 Task: Create Workspace Email Marketing Agencies Workspace description Manage and track company capital expenditures and investments. Workspace type Marketing 
Action: Mouse moved to (416, 83)
Screenshot: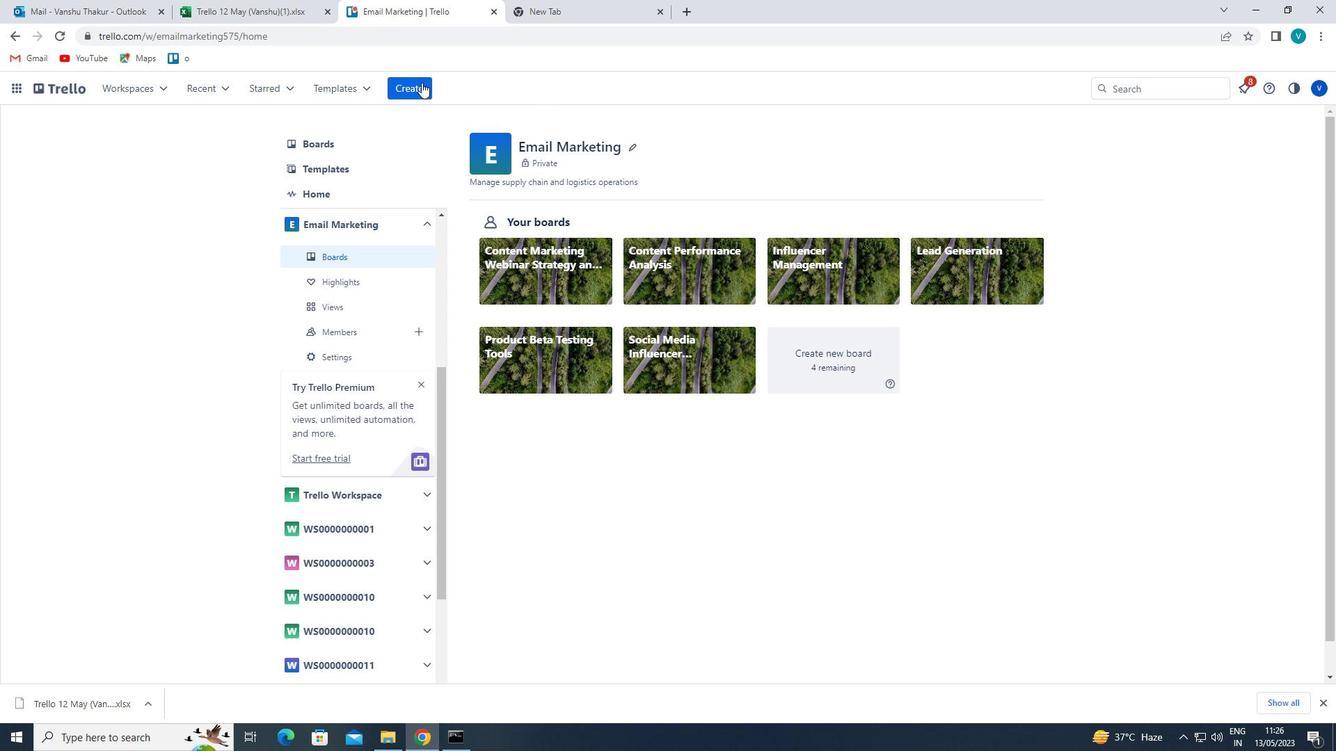 
Action: Mouse pressed left at (416, 83)
Screenshot: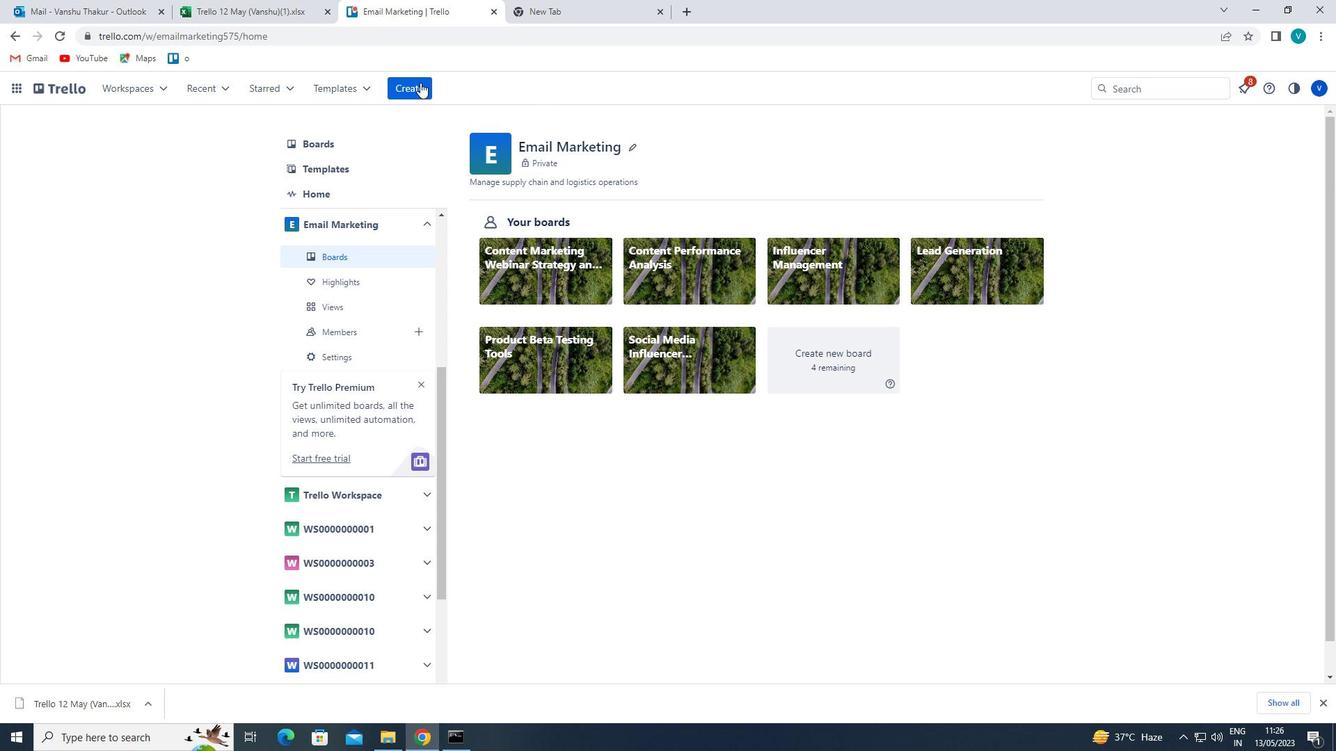 
Action: Mouse moved to (447, 224)
Screenshot: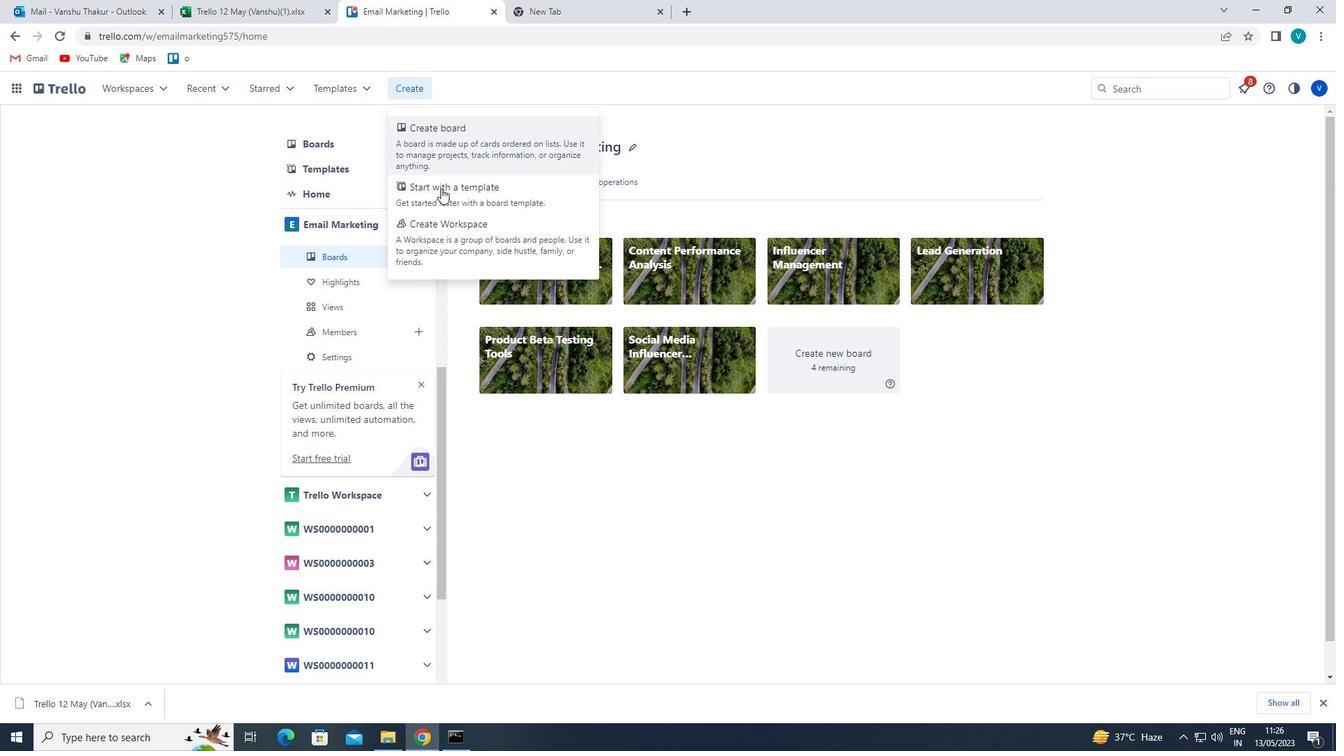 
Action: Mouse pressed left at (447, 224)
Screenshot: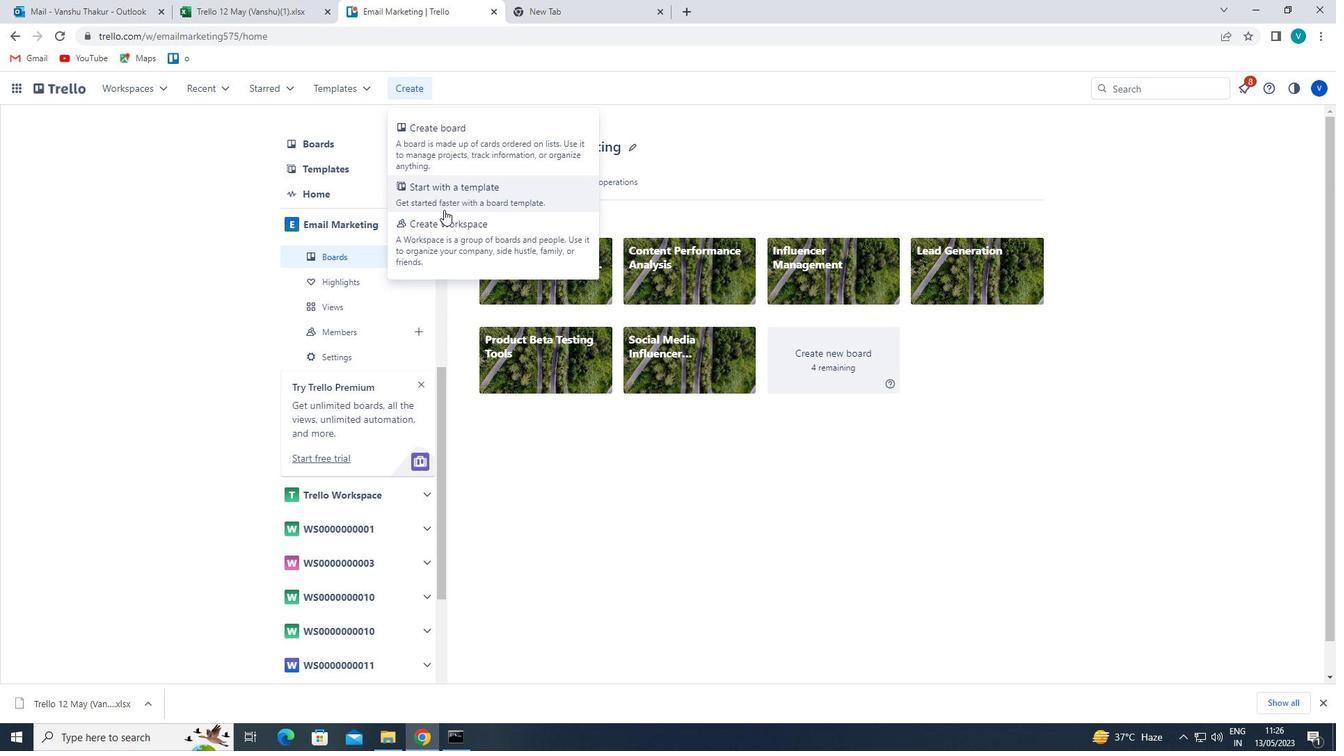 
Action: Mouse moved to (451, 264)
Screenshot: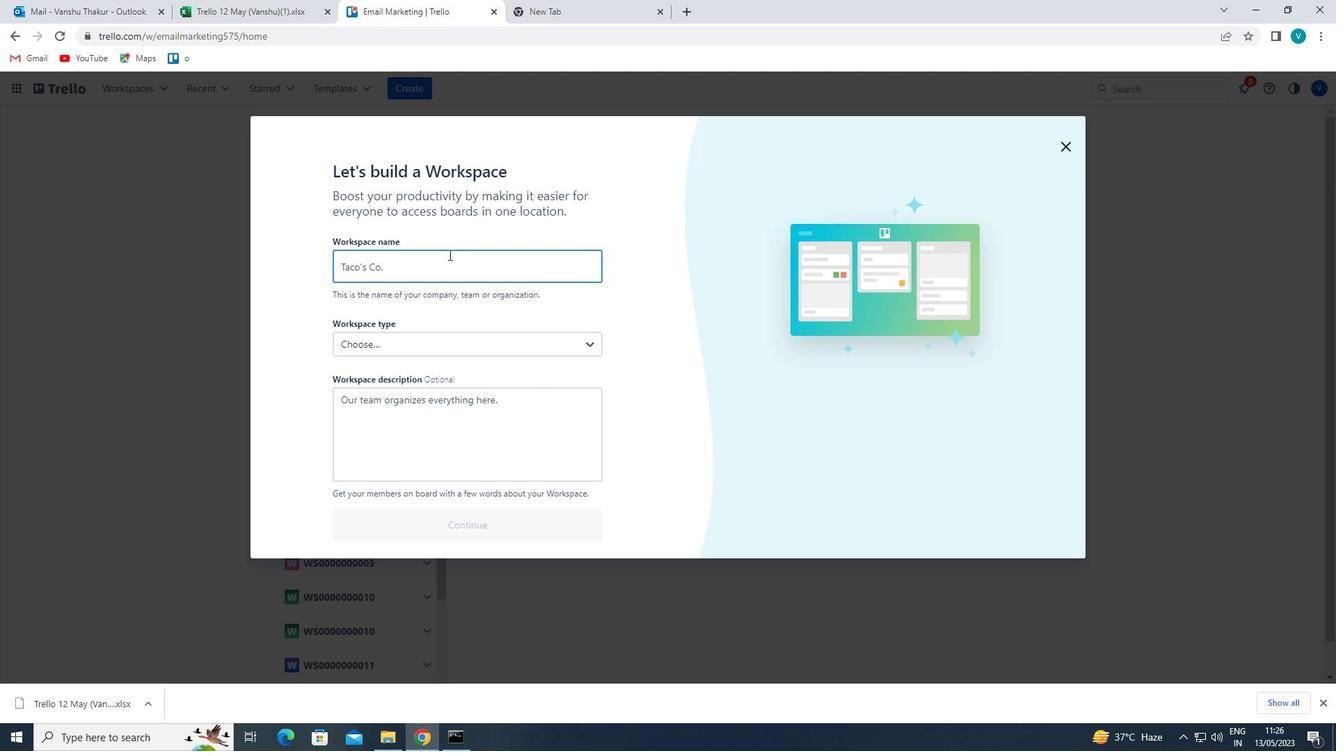 
Action: Mouse pressed left at (451, 264)
Screenshot: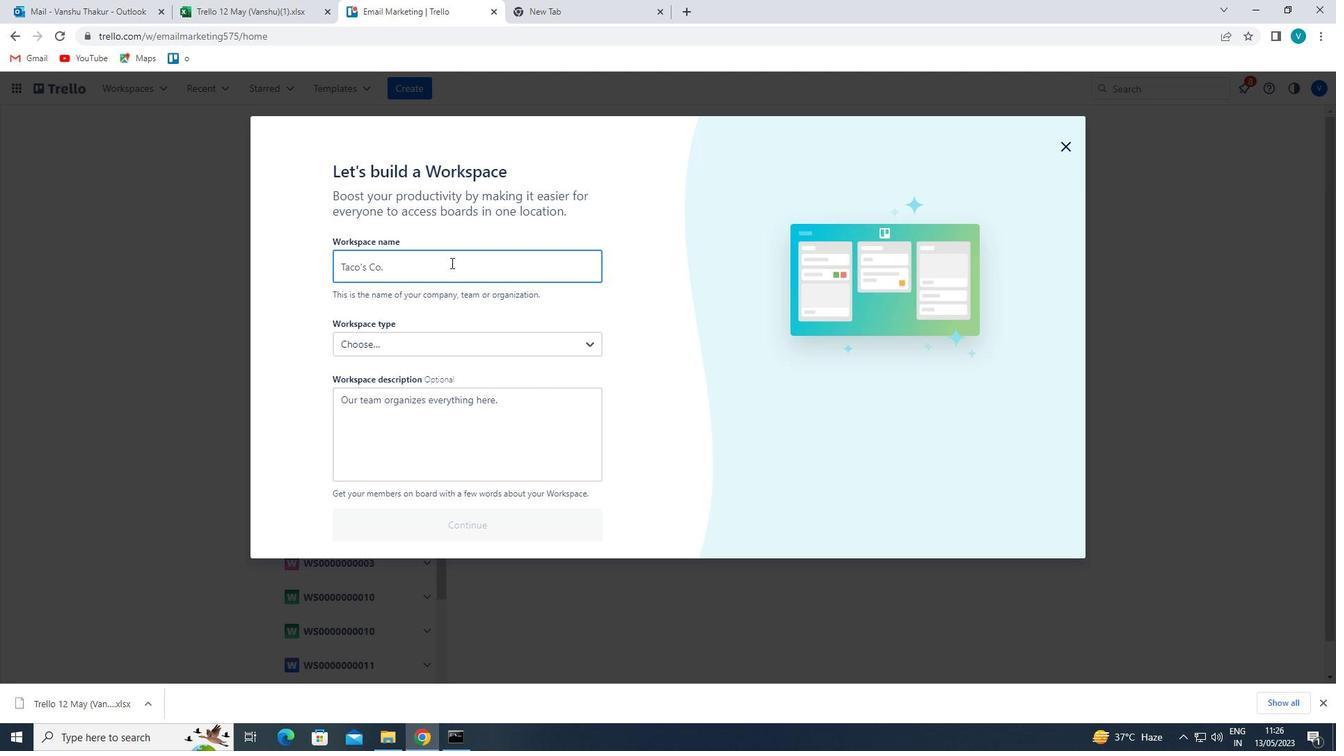 
Action: Key pressed <Key.shift>EMAIL<Key.space><Key.shift>MARKETING<Key.space><Key.shift>AGENCIES
Screenshot: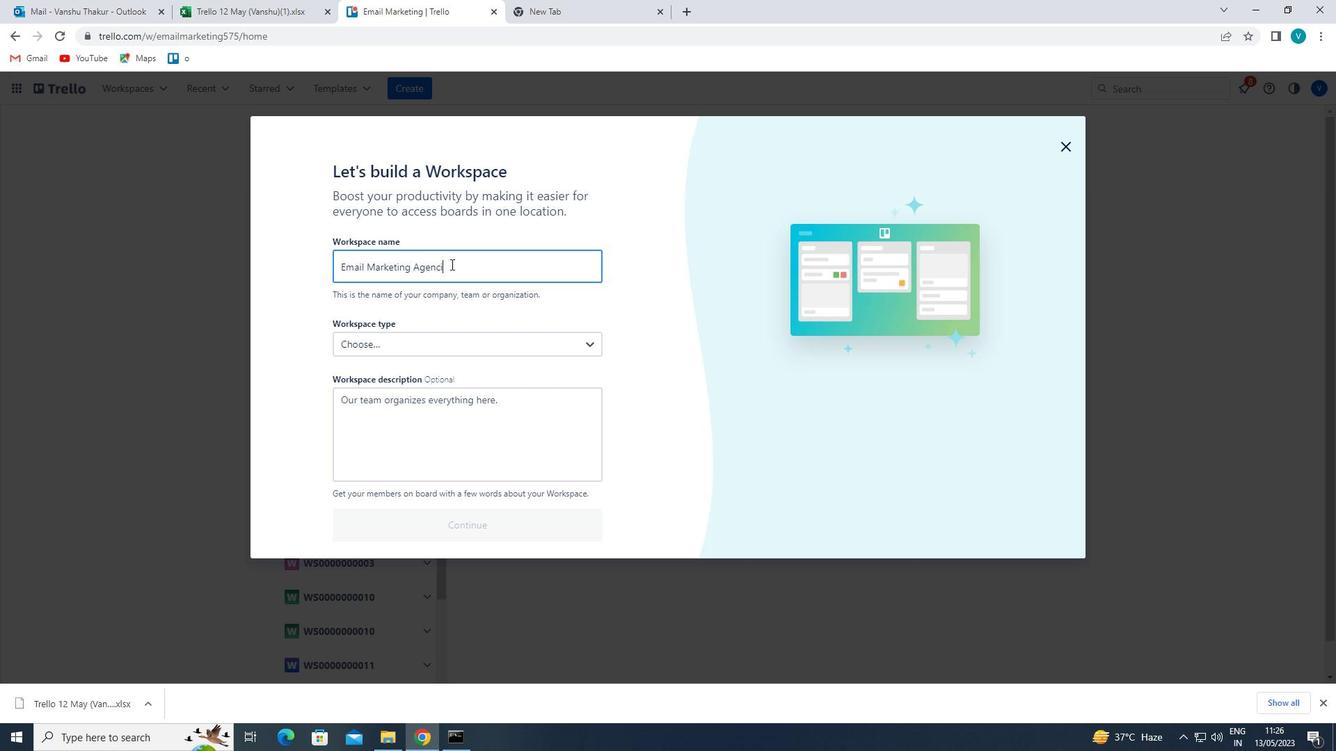 
Action: Mouse moved to (414, 342)
Screenshot: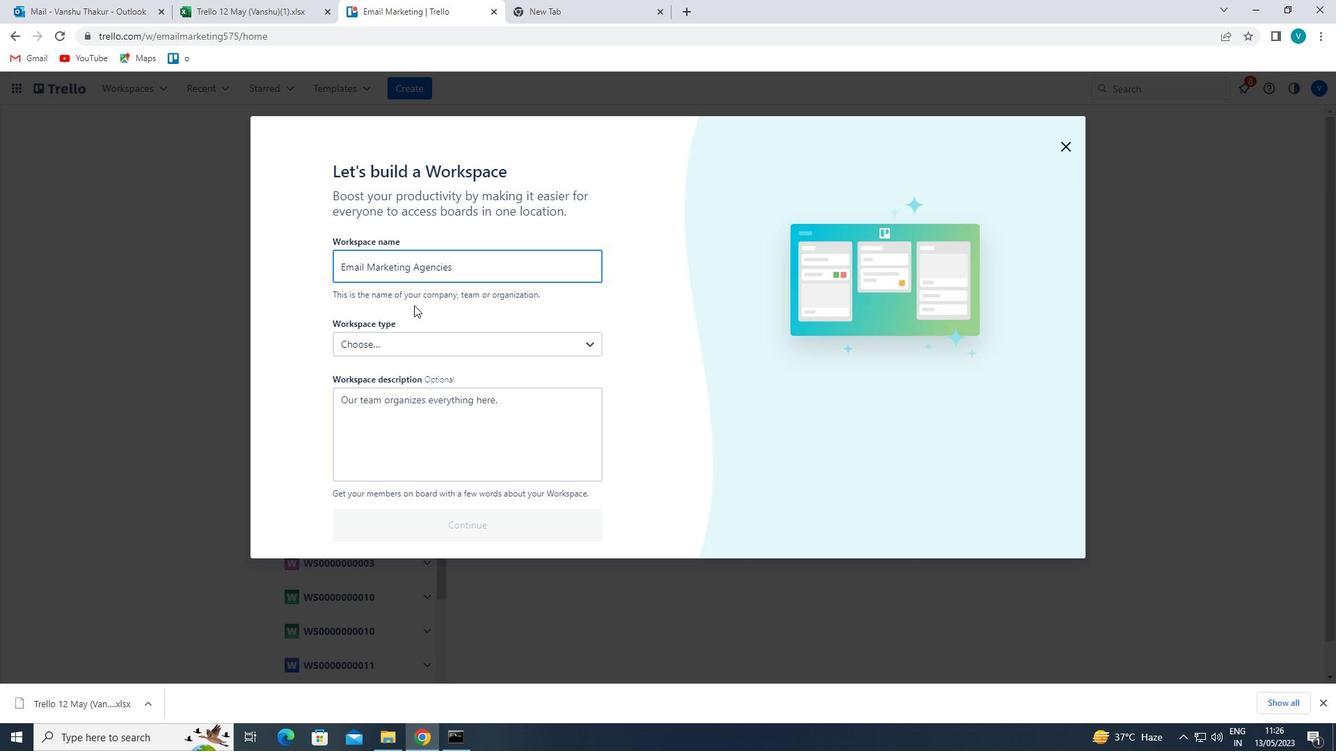 
Action: Mouse pressed left at (414, 342)
Screenshot: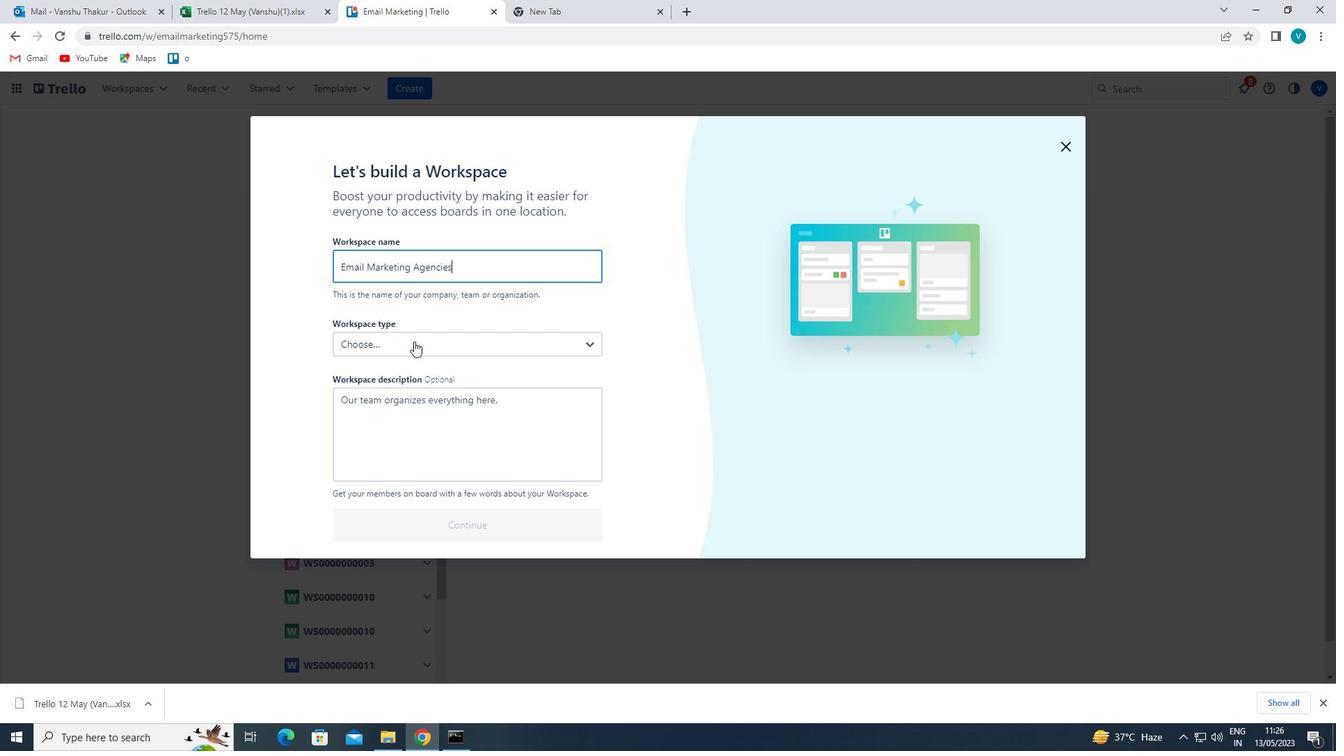 
Action: Mouse moved to (384, 461)
Screenshot: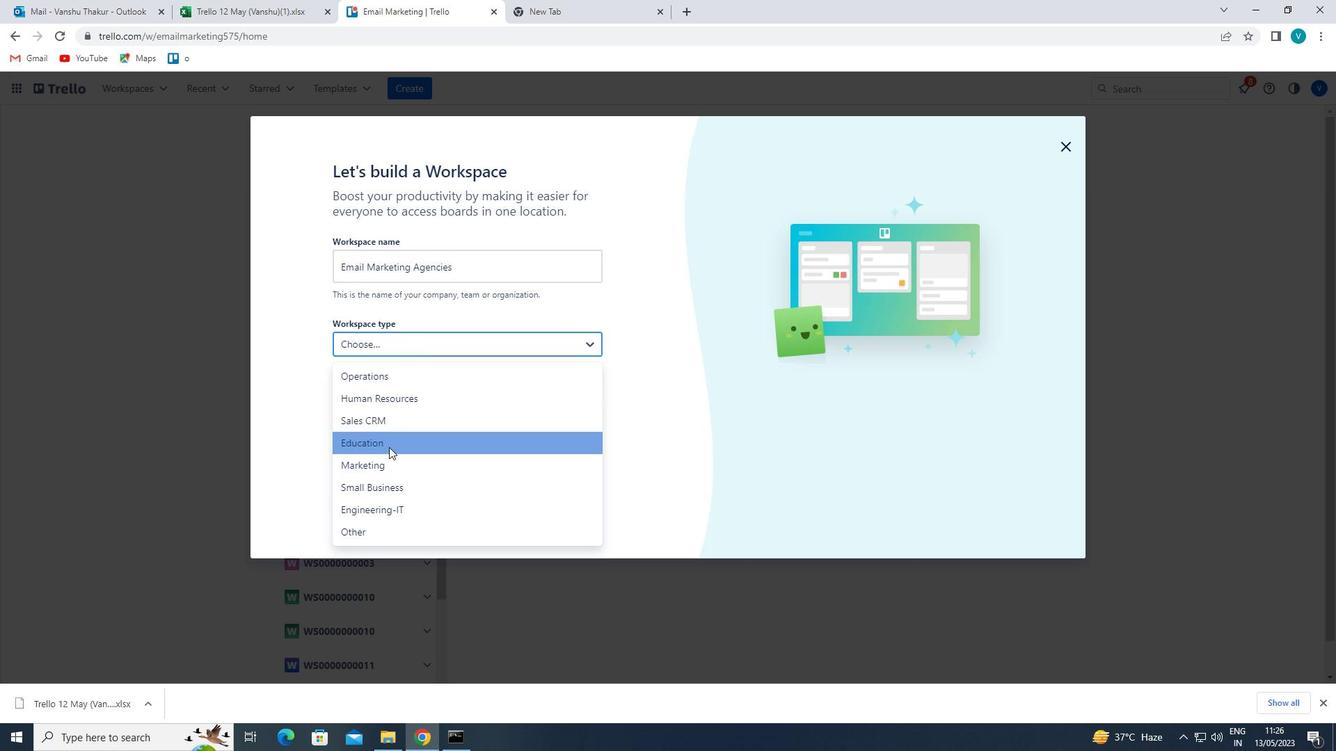 
Action: Mouse pressed left at (384, 461)
Screenshot: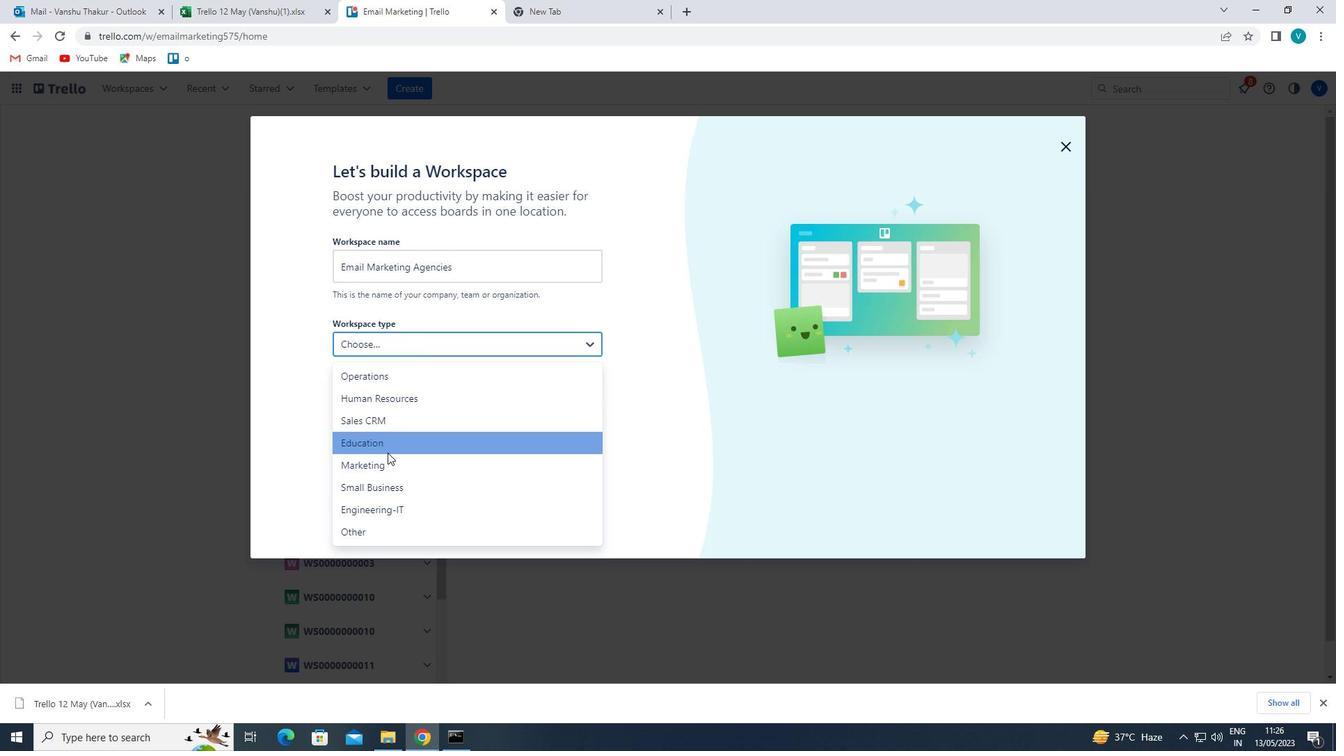 
Action: Mouse moved to (398, 452)
Screenshot: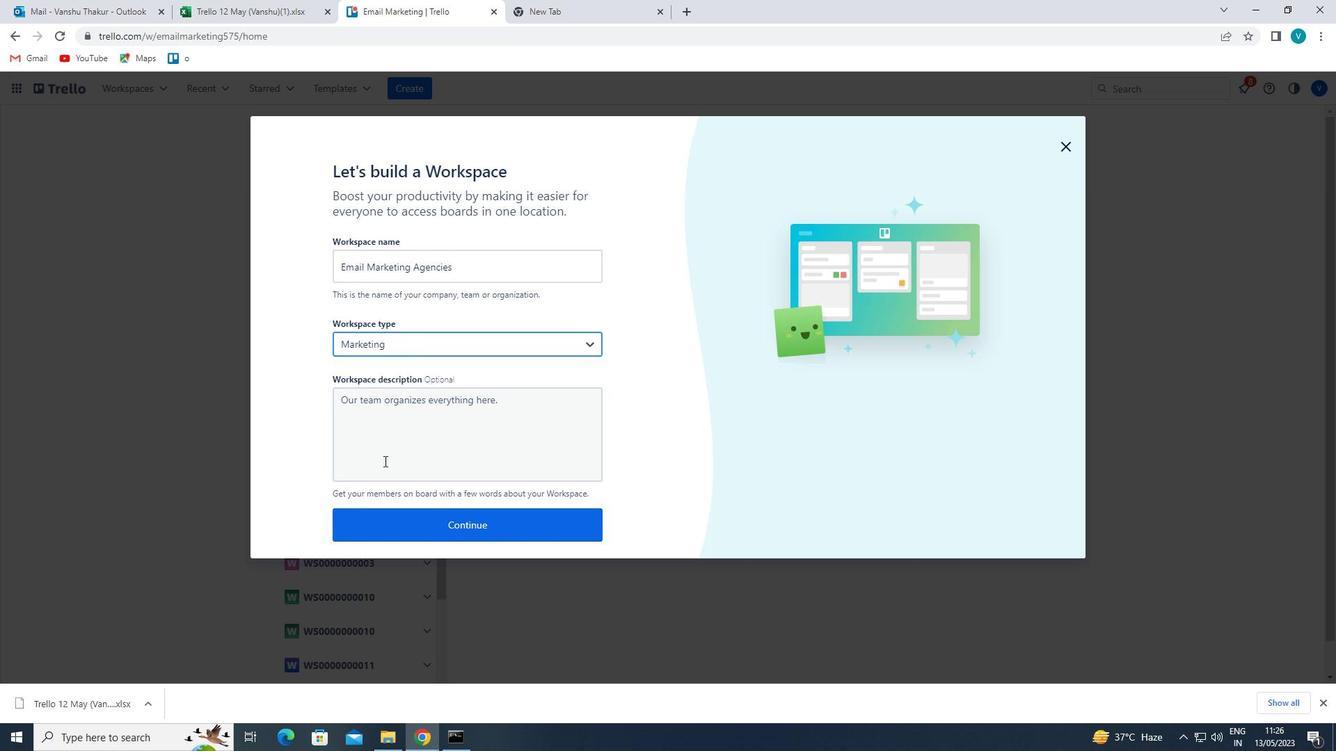 
Action: Mouse pressed left at (398, 452)
Screenshot: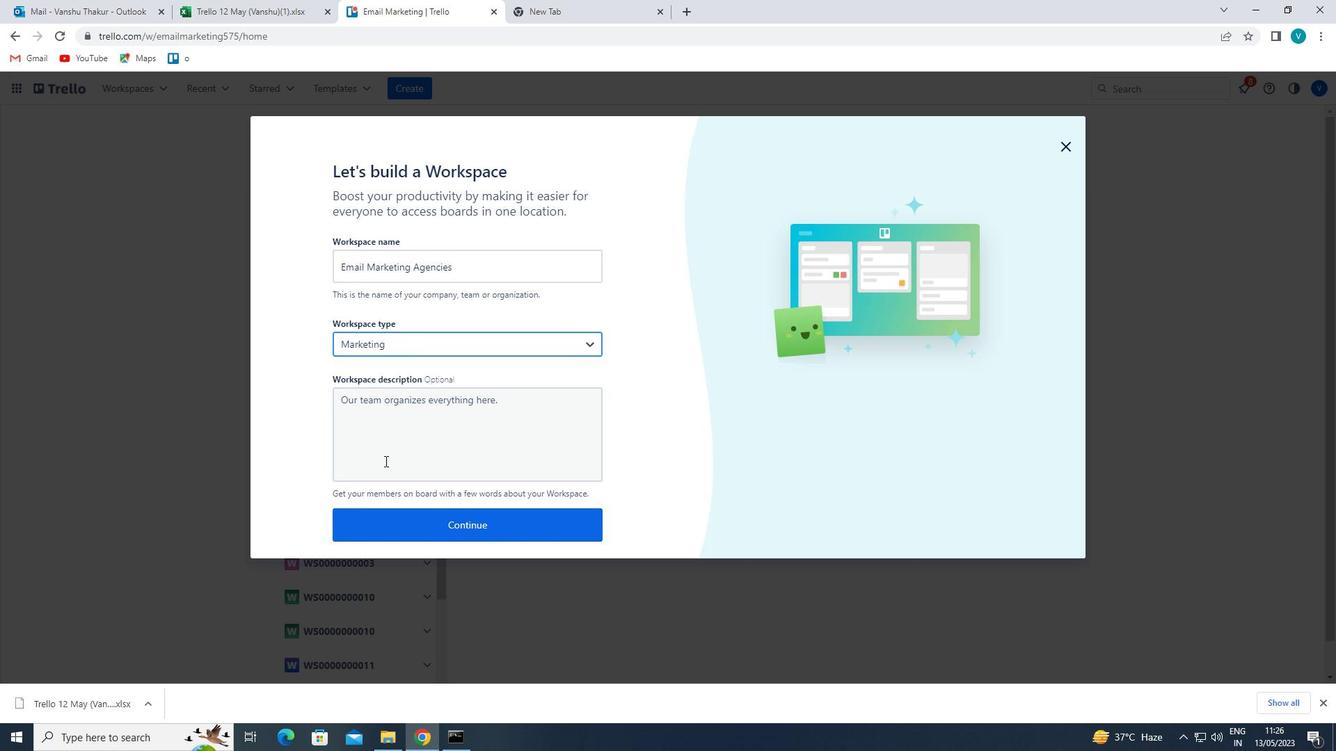 
Action: Mouse moved to (402, 446)
Screenshot: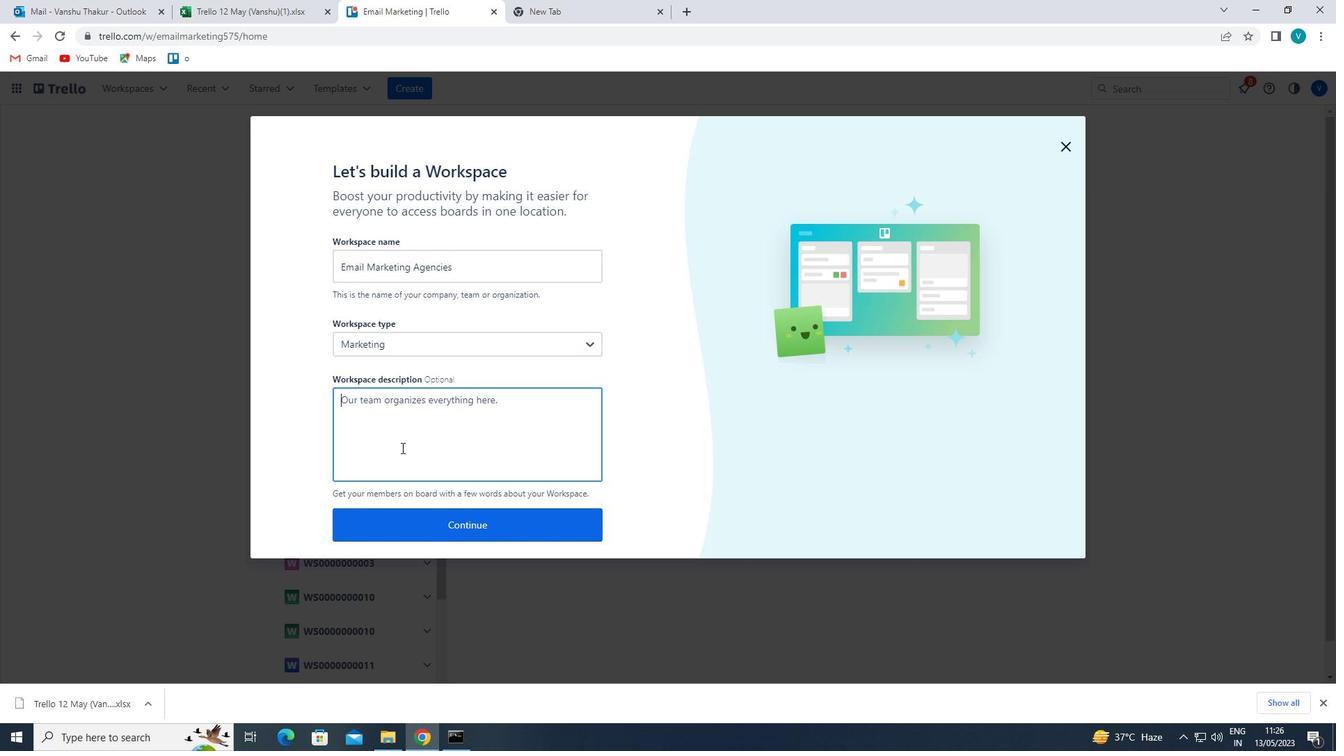
Action: Key pressed <Key.shift>MANA<Key.backspace><Key.backspace><Key.backspace><Key.backspace><Key.shift>MANAGE<Key.space>AN<Key.space><Key.backspace><Key.backspace>ND<Key.space>TRACK<Key.space>COMPANY<Key.space>CAPITAL<Key.space>EXPENDITURES<Key.space>AND<Key.space>INVESTMENTS
Screenshot: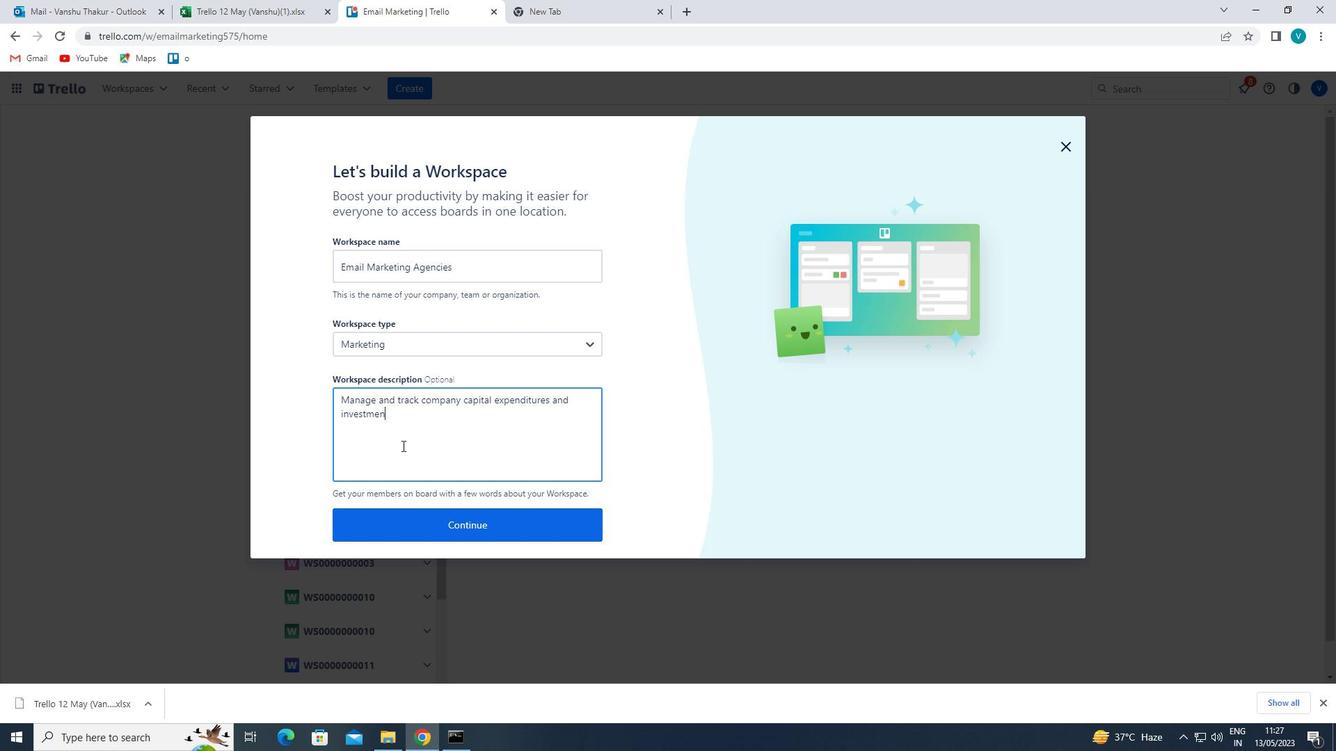 
Action: Mouse moved to (440, 515)
Screenshot: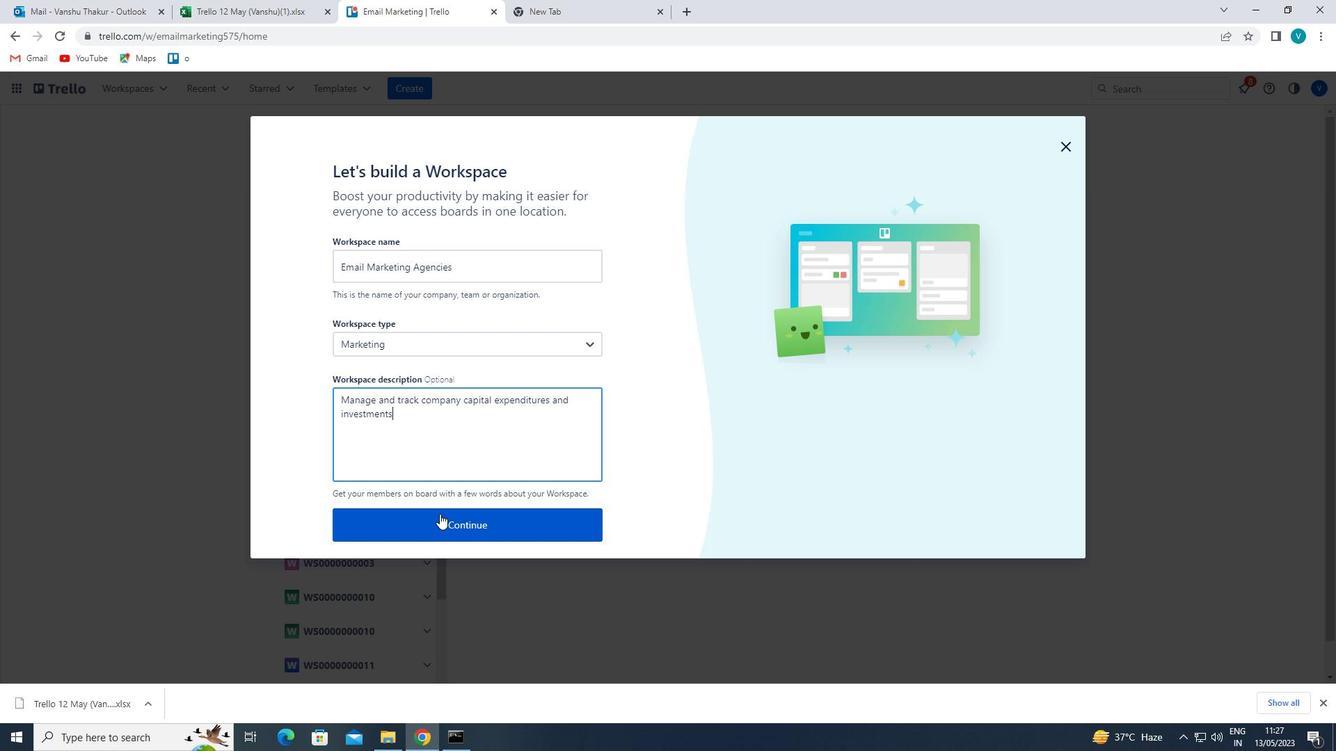 
Action: Mouse pressed left at (440, 515)
Screenshot: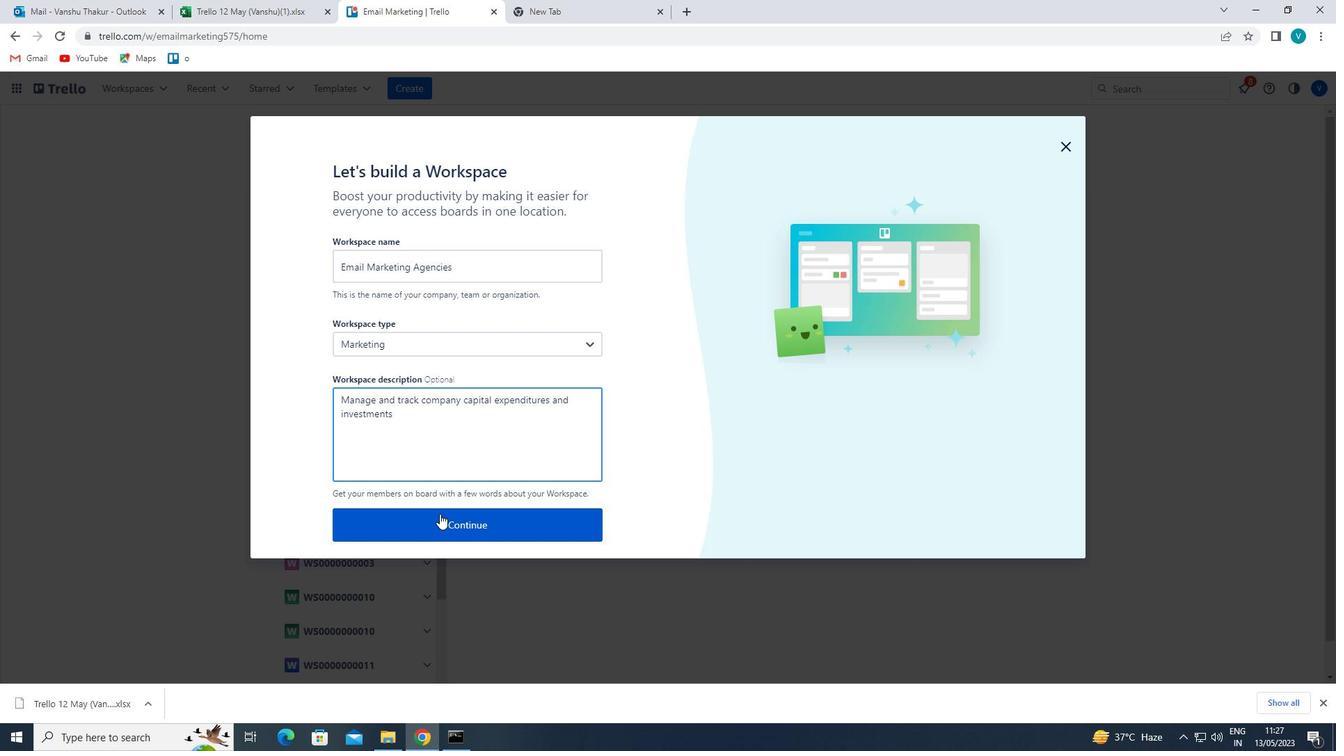 
